 Task: Enable or disable experimental features such as "Scrollable TabStrip" or "Tab Scrolling".
Action: Mouse moved to (251, 25)
Screenshot: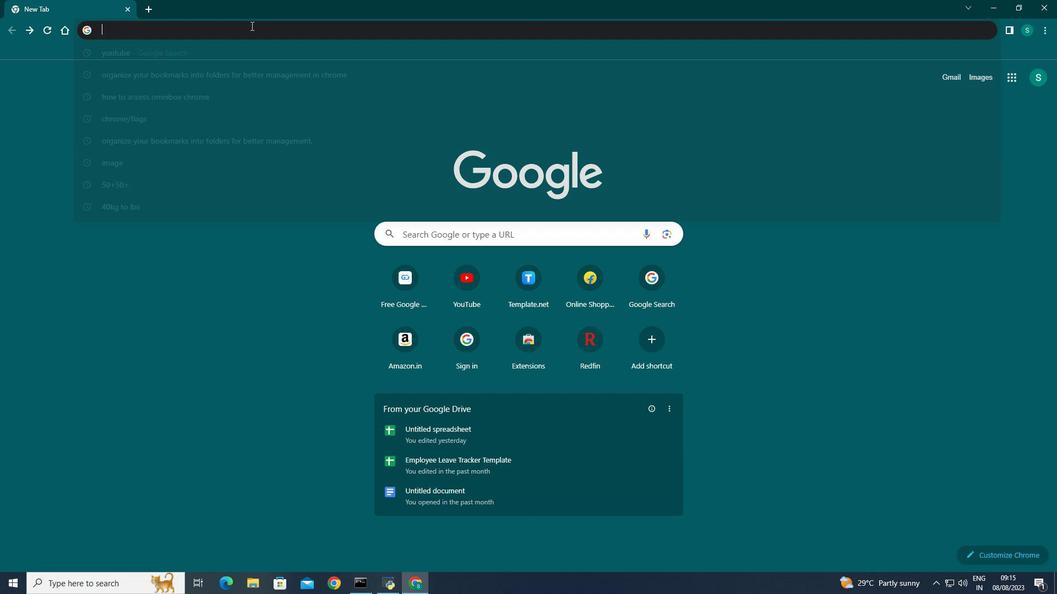 
Action: Mouse pressed left at (251, 25)
Screenshot: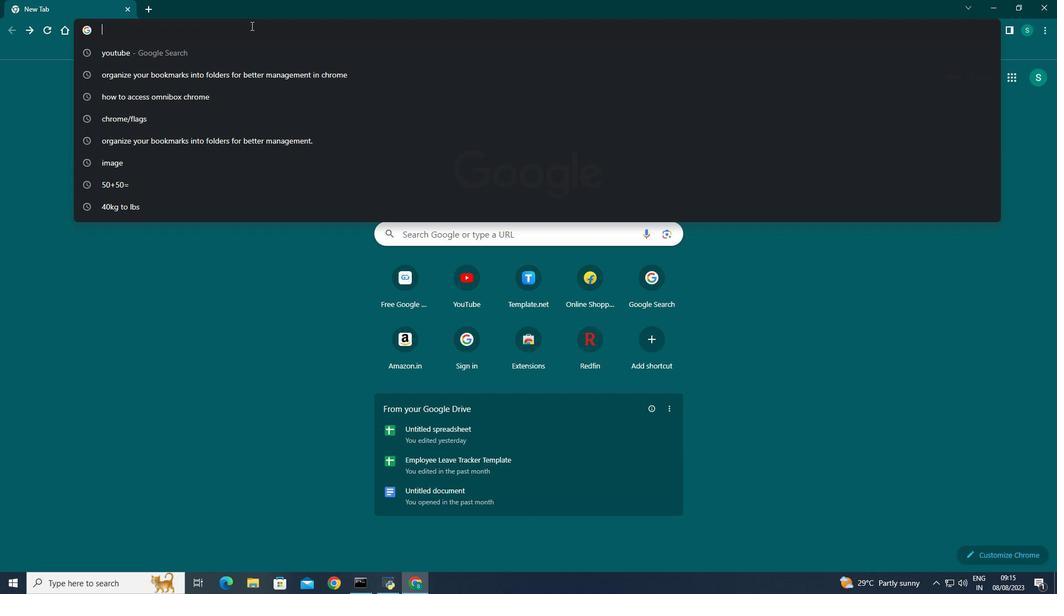 
Action: Key pressed chrome<Key.shift_r>://flags<Key.enter>
Screenshot: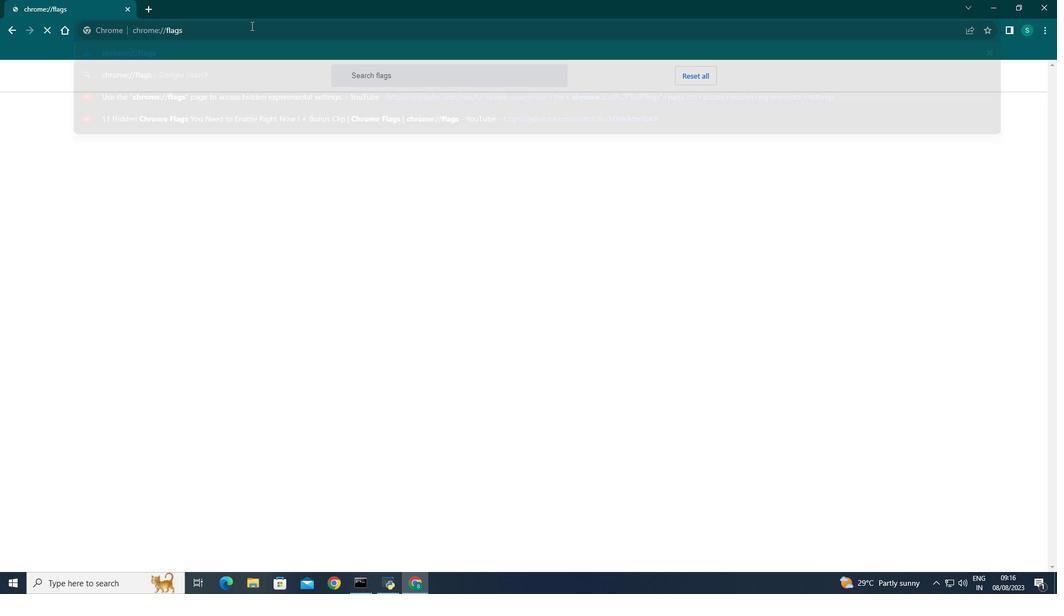 
Action: Mouse moved to (468, 79)
Screenshot: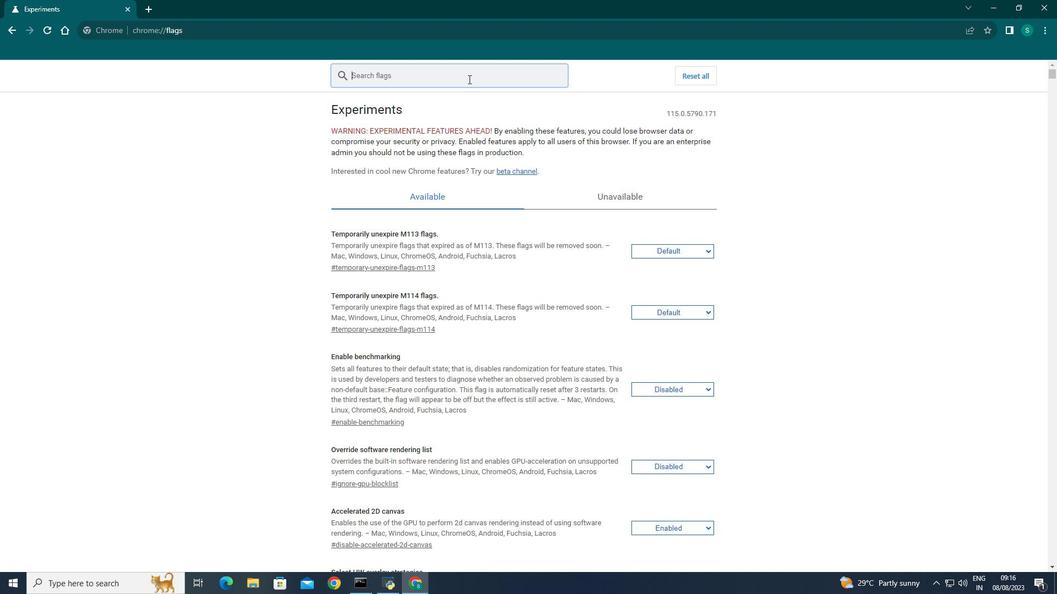 
Action: Mouse pressed left at (468, 79)
Screenshot: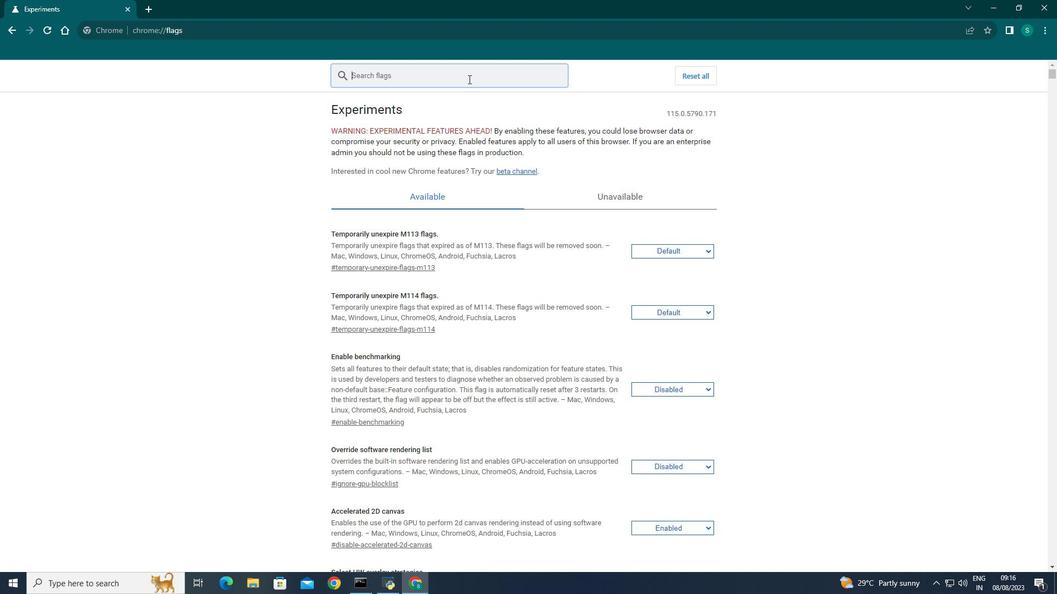 
Action: Key pressed <Key.shift>Sct<Key.backspace>rollable<Key.space><Key.shift><Key.shift><Key.shift><Key.shift>Tab<Key.space><Key.shift><Key.backspace><Key.shift>Strip<Key.enter>
Screenshot: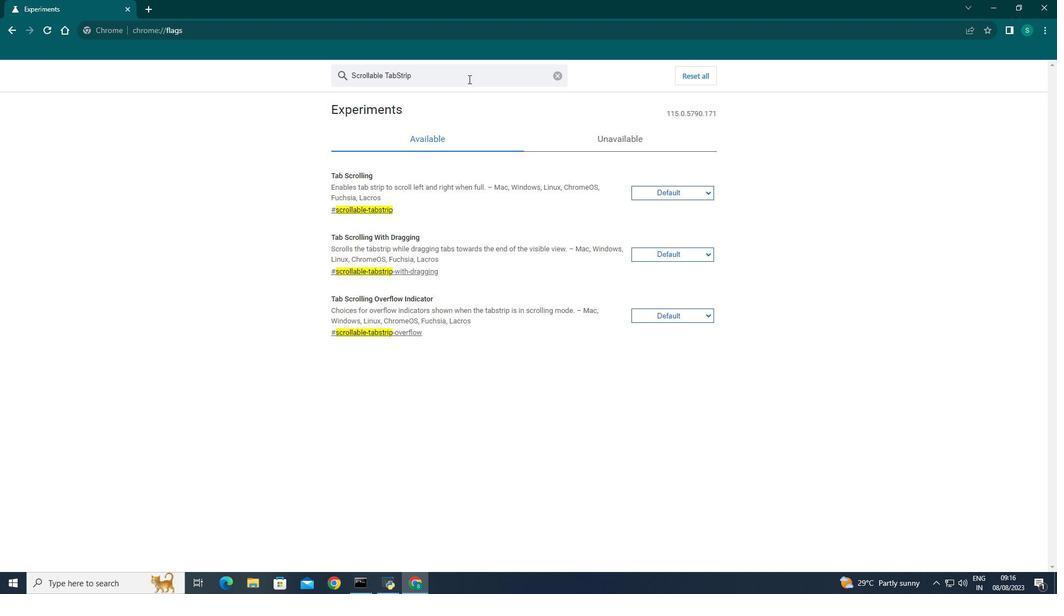 
Action: Mouse moved to (659, 197)
Screenshot: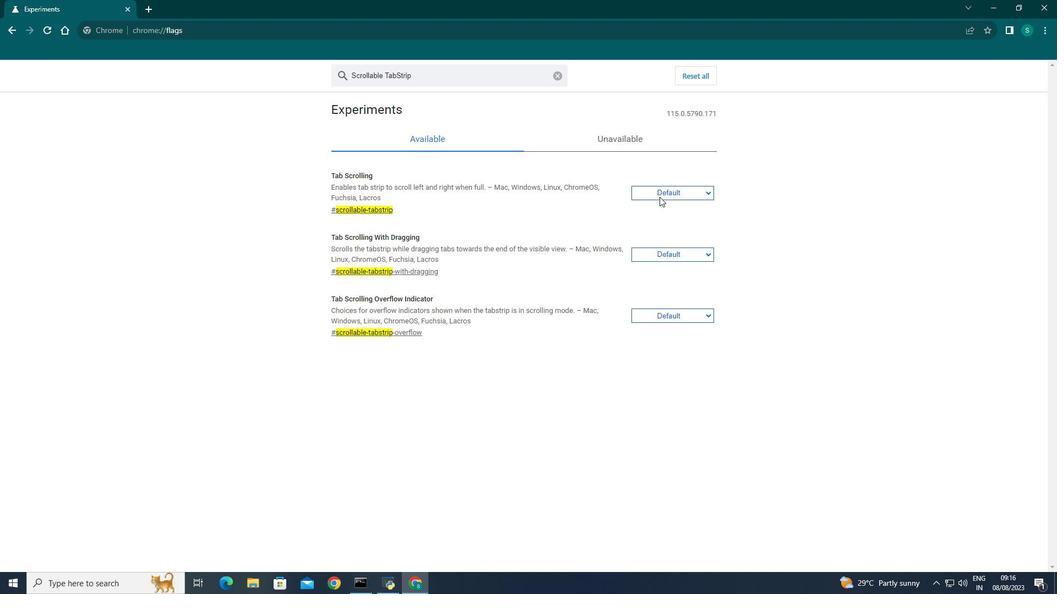 
Action: Mouse pressed left at (659, 197)
Screenshot: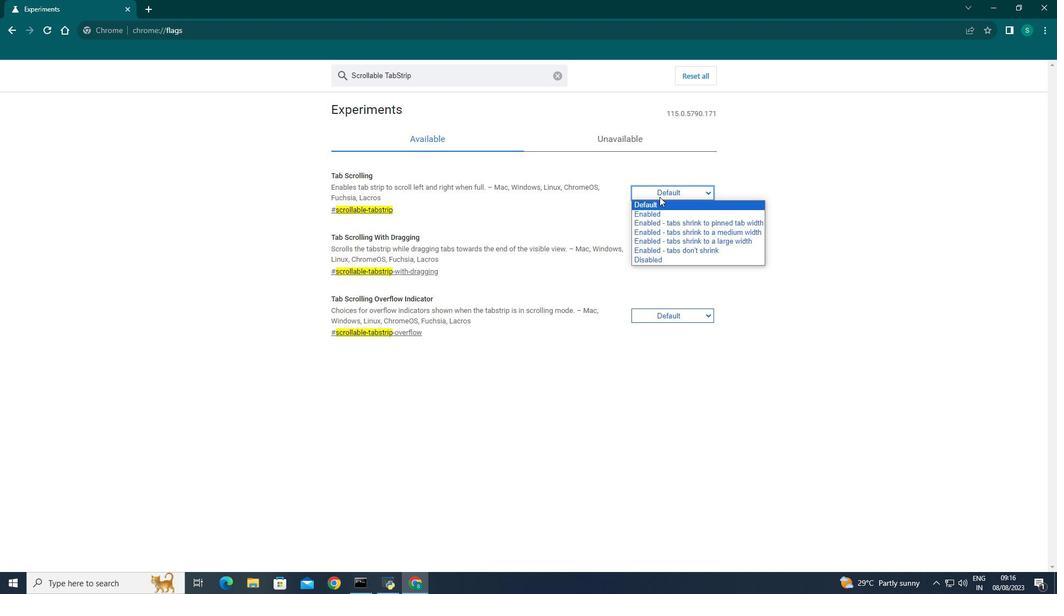 
Action: Mouse moved to (661, 211)
Screenshot: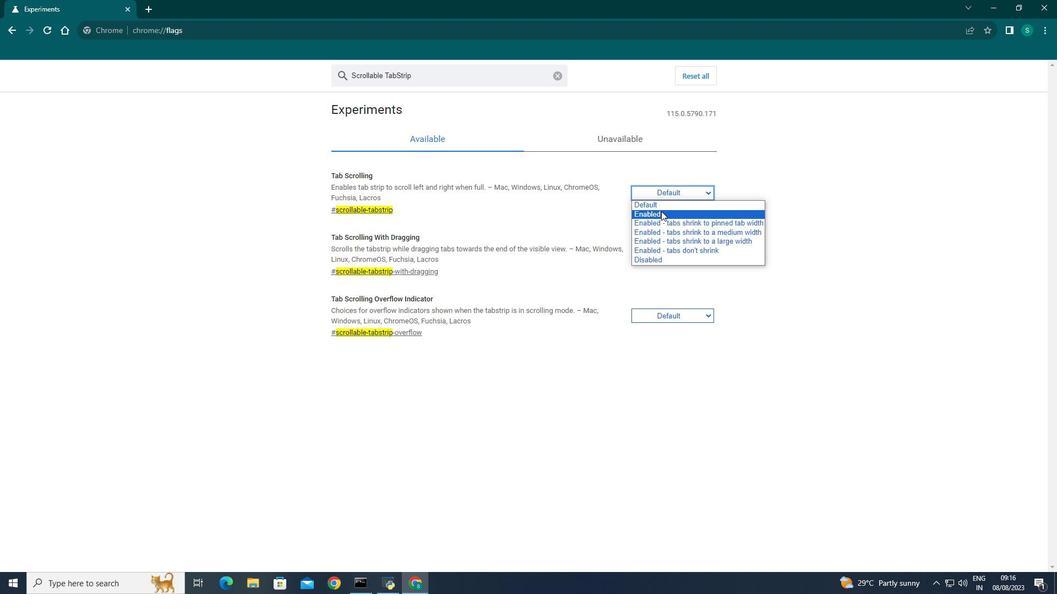 
Action: Mouse pressed left at (661, 211)
Screenshot: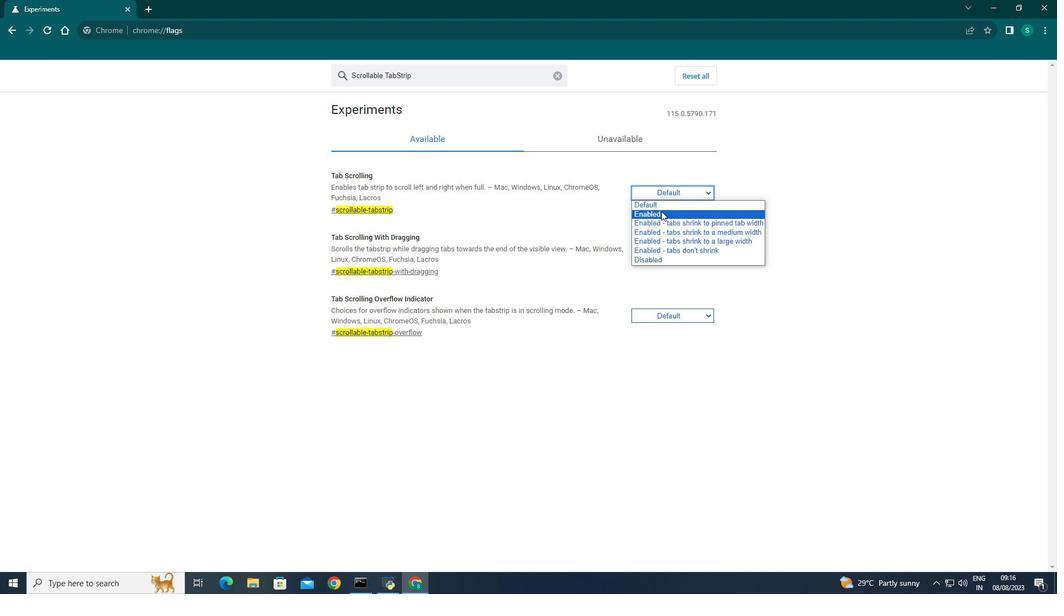 
Action: Mouse moved to (965, 544)
Screenshot: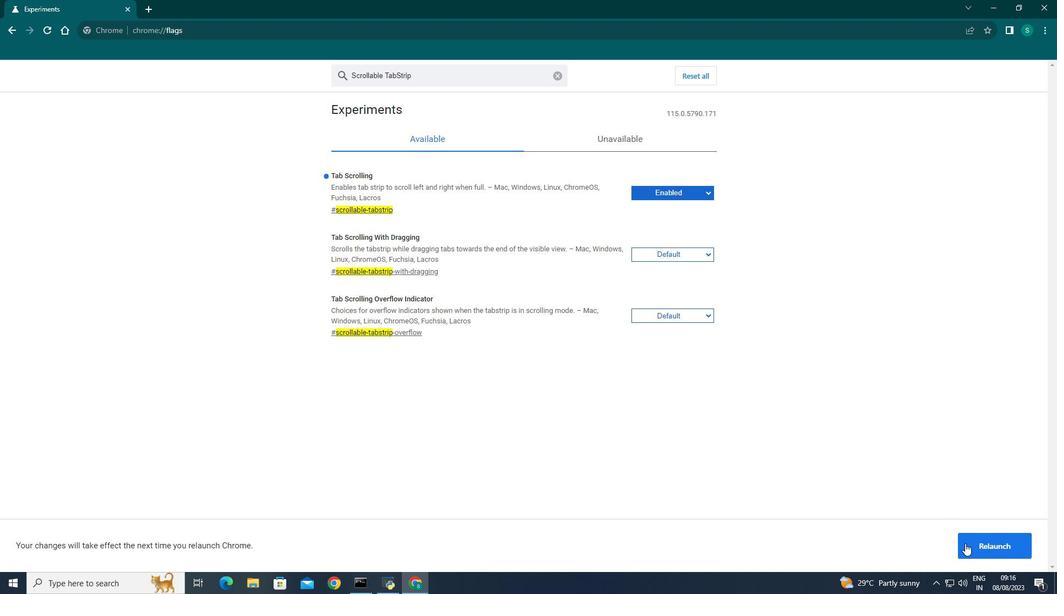 
Action: Mouse pressed left at (965, 544)
Screenshot: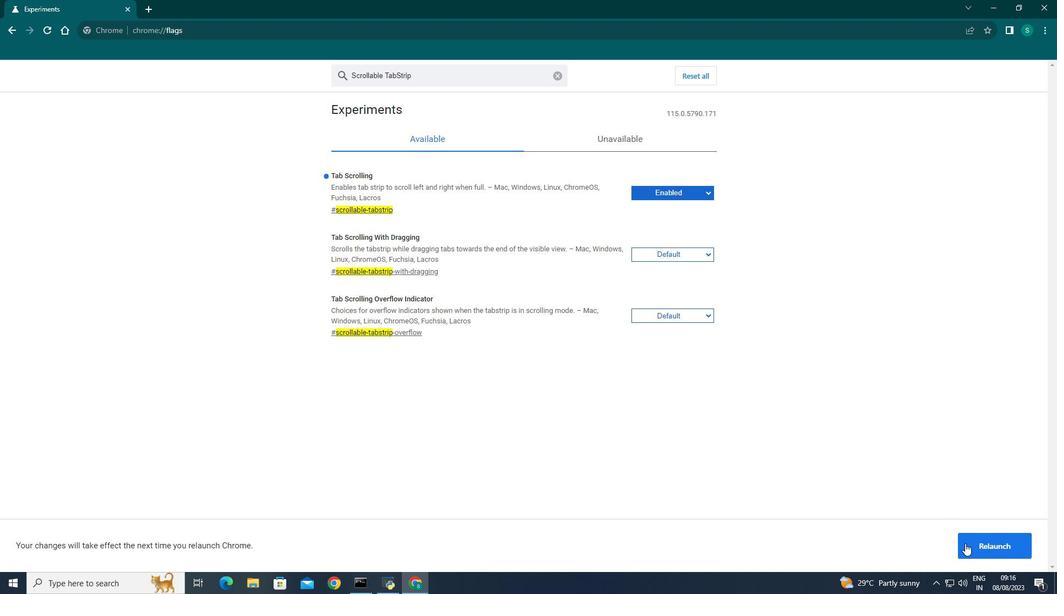 
Action: Mouse moved to (447, 81)
Screenshot: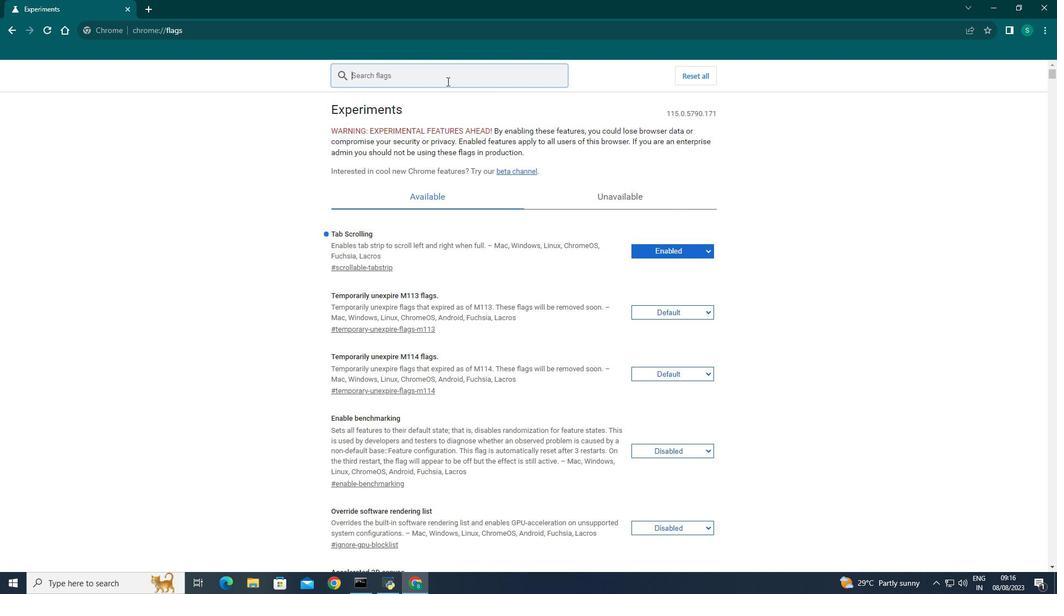 
Action: Mouse pressed left at (447, 81)
Screenshot: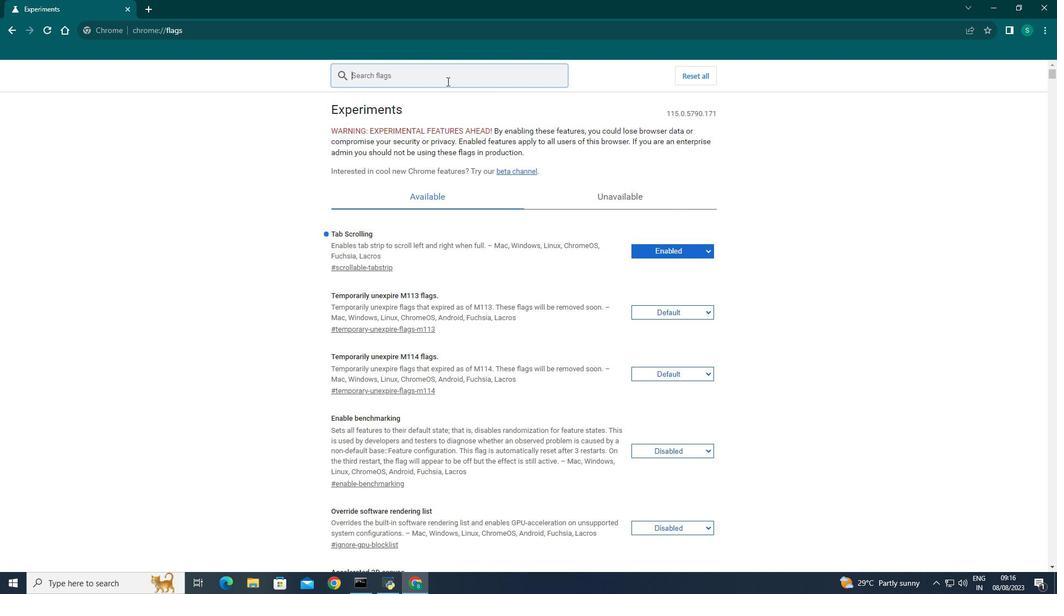 
Action: Key pressed <Key.shift>Tab<Key.space><Key.shift>Scrolling<Key.enter>
Screenshot: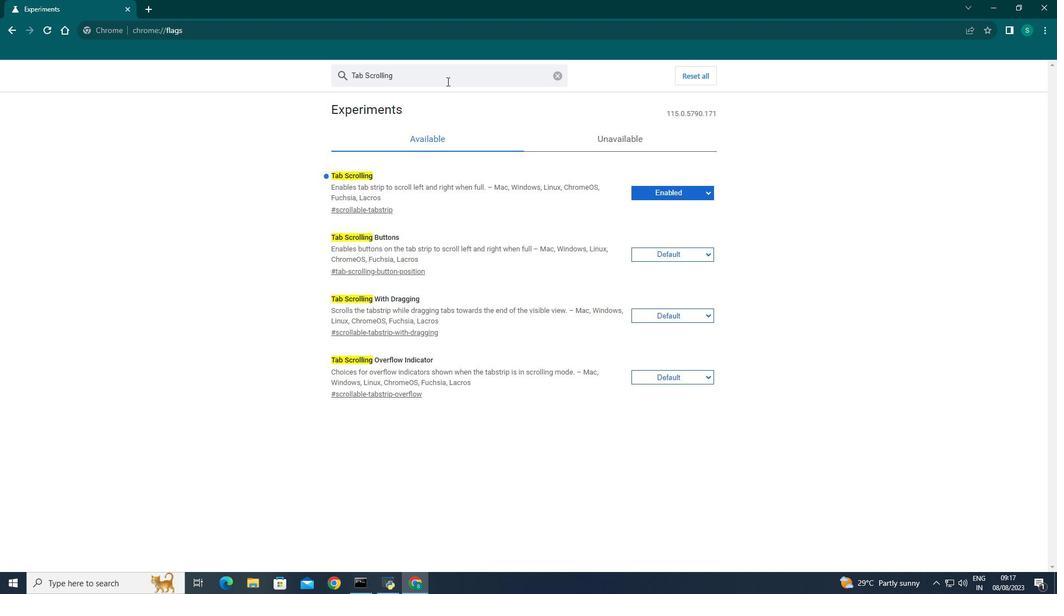 
Action: Mouse moved to (702, 190)
Screenshot: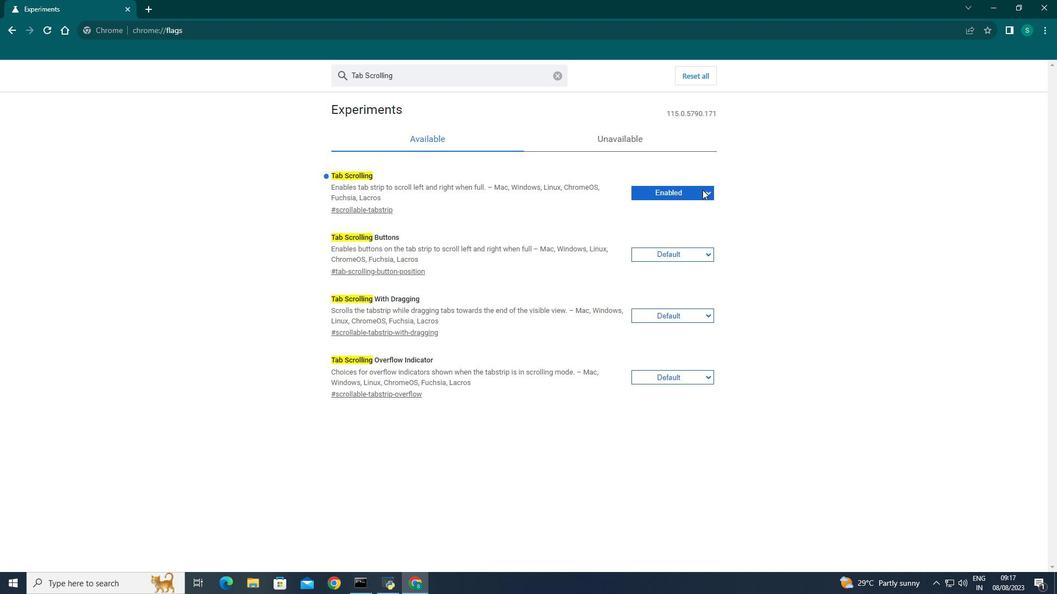 
Action: Mouse pressed left at (702, 190)
Screenshot: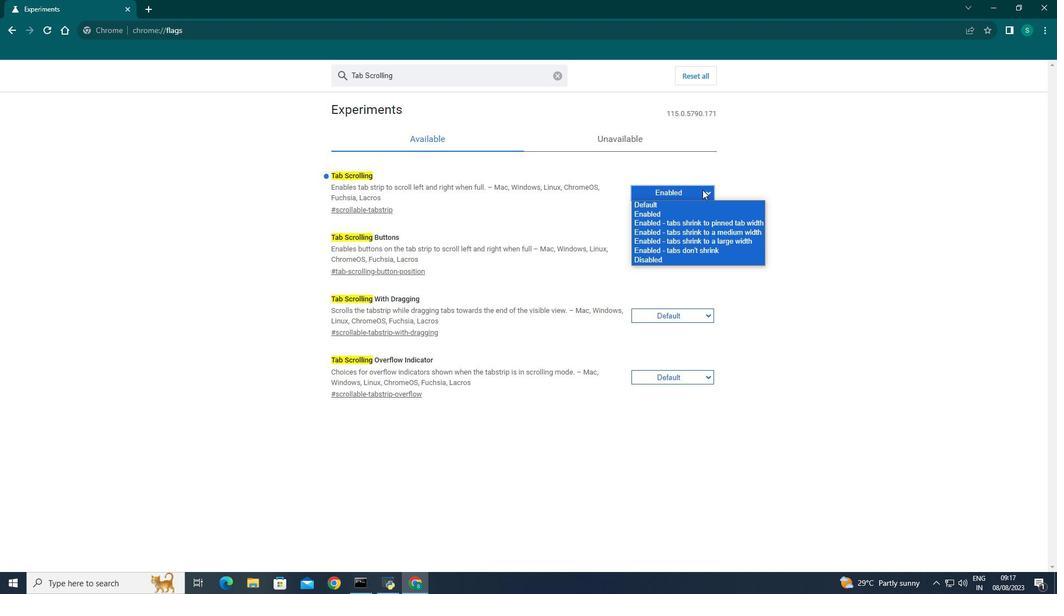 
Action: Mouse moved to (646, 213)
Screenshot: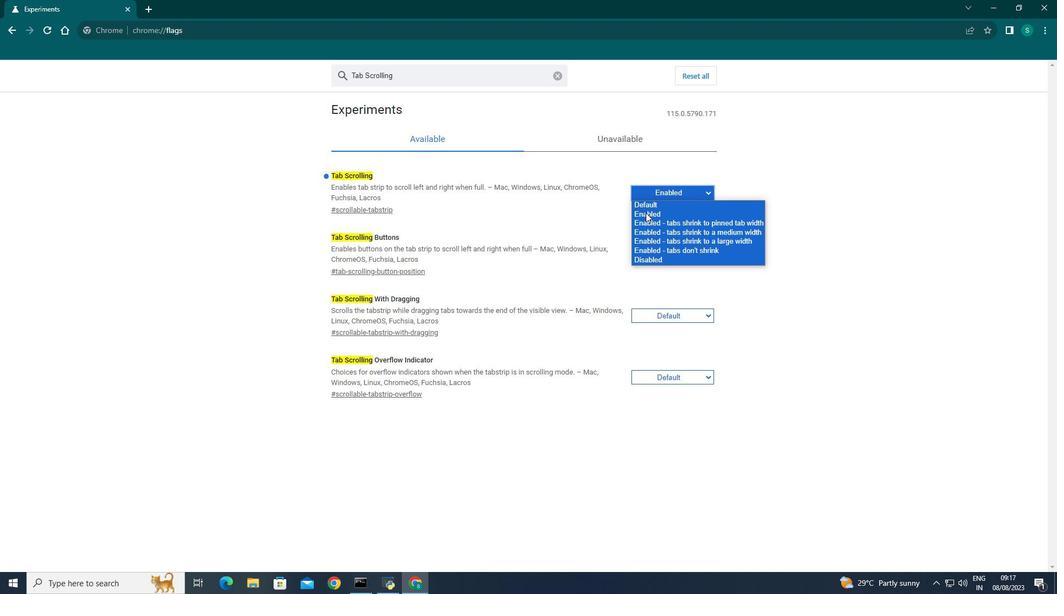 
Action: Mouse pressed left at (646, 213)
Screenshot: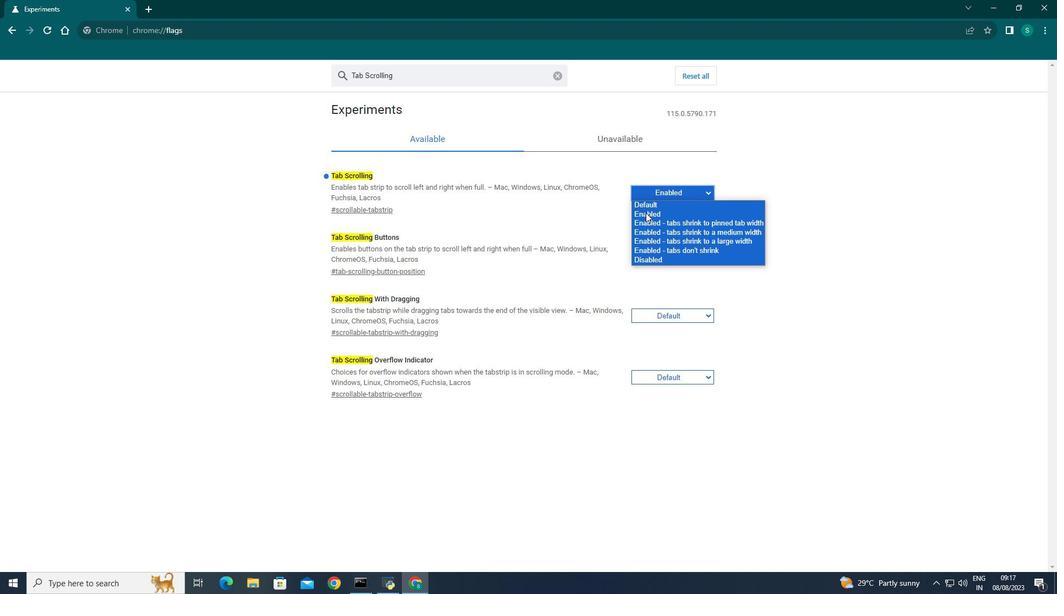 
Action: Mouse moved to (862, 471)
Screenshot: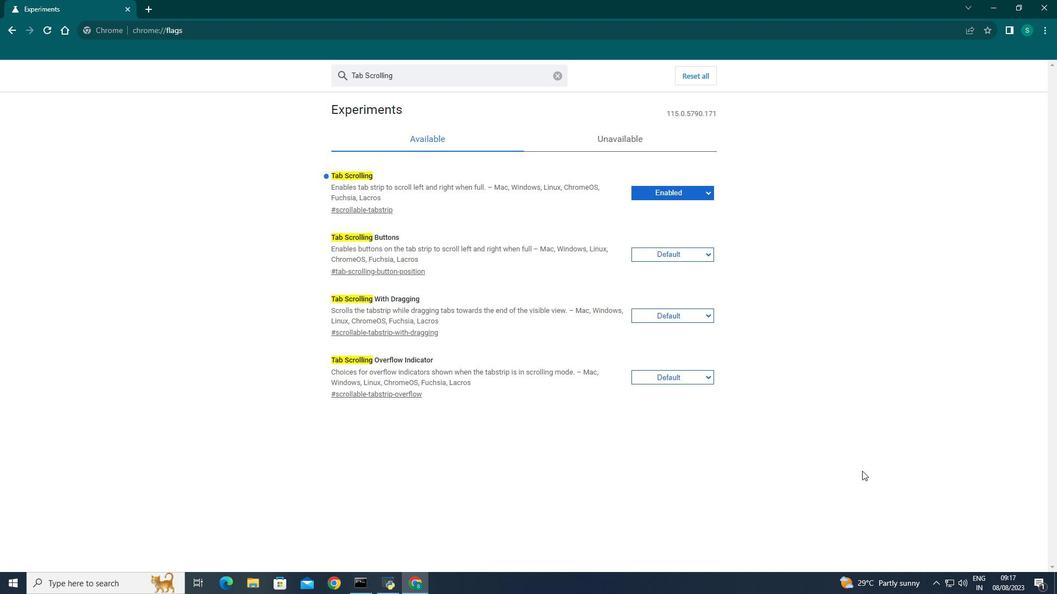 
Action: Mouse pressed left at (862, 471)
Screenshot: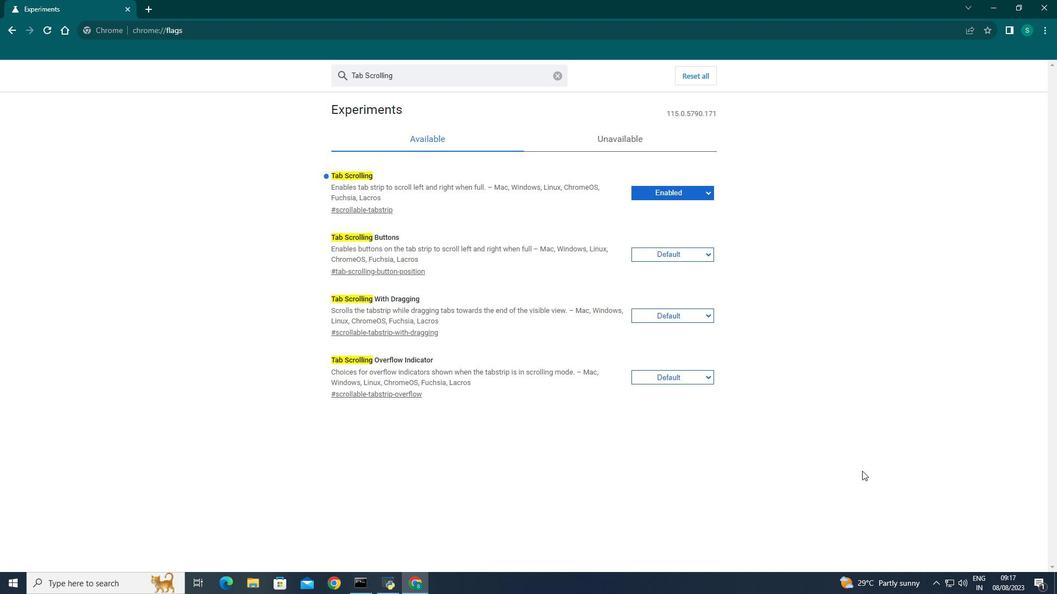 
Action: Mouse moved to (333, 478)
Screenshot: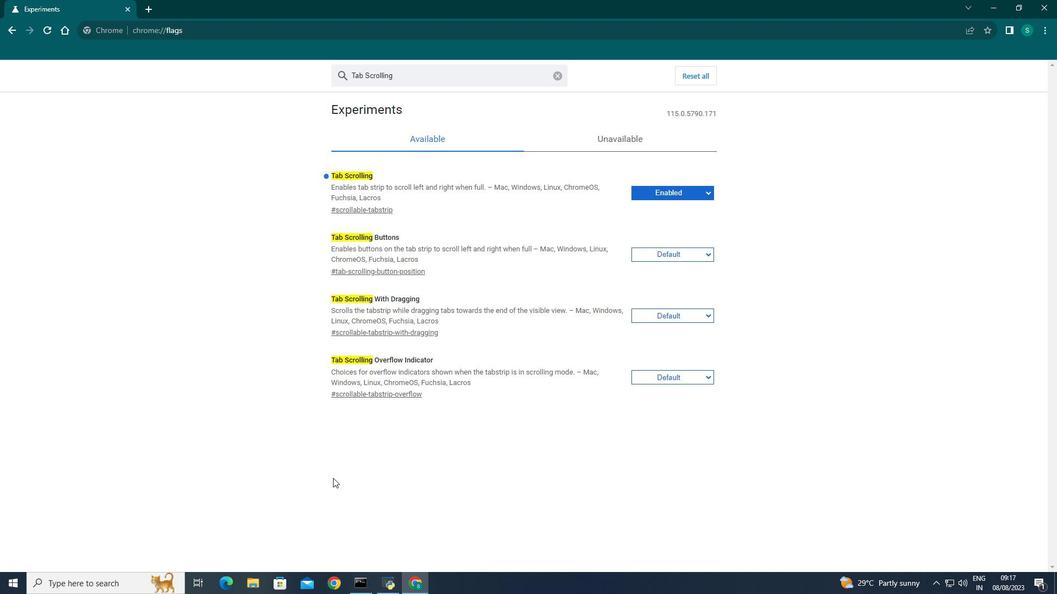 
Action: Mouse pressed left at (333, 478)
Screenshot: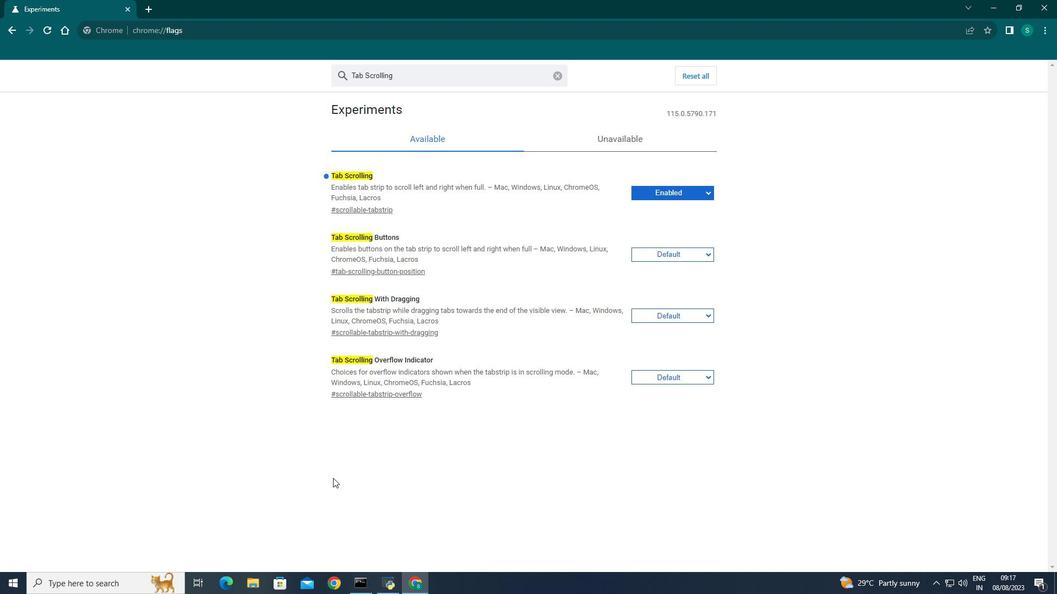 
